 Task: Create a sub task System Test and UAT for the task  Upgrade and migrate company customer support to a cloud-based solution in the project AptitudeWorks , assign it to team member softage.2@softage.net and update the status of the sub task to  At Risk , set the priority of the sub task to Medium
Action: Mouse moved to (578, 275)
Screenshot: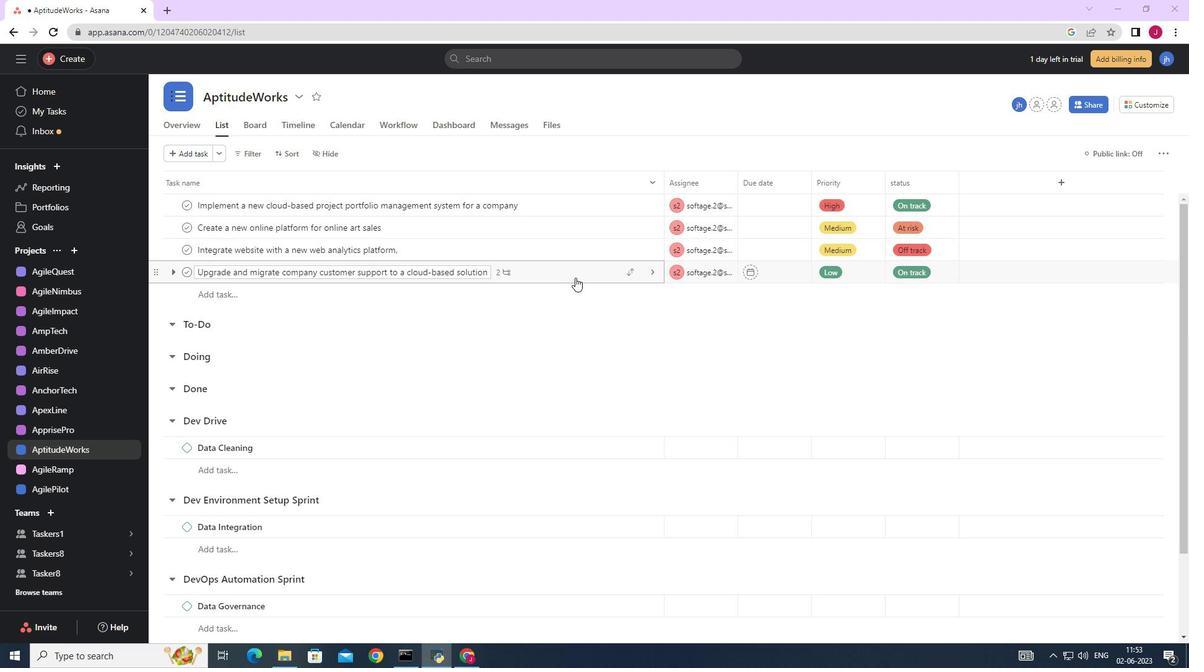
Action: Mouse pressed left at (578, 275)
Screenshot: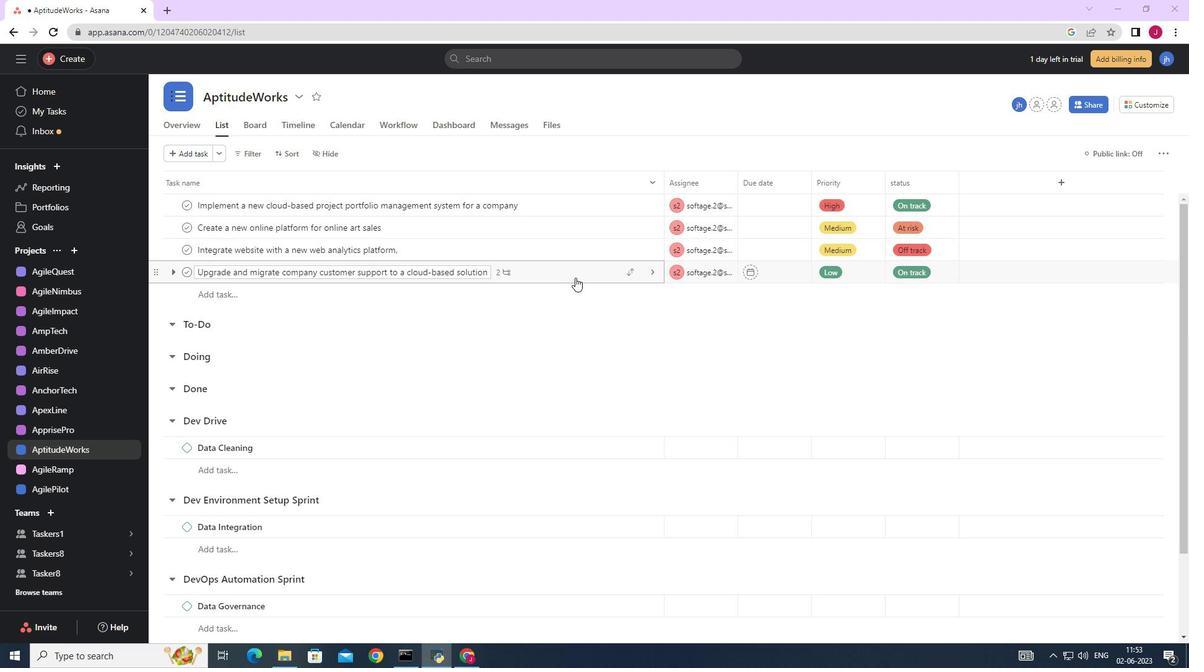 
Action: Mouse moved to (985, 374)
Screenshot: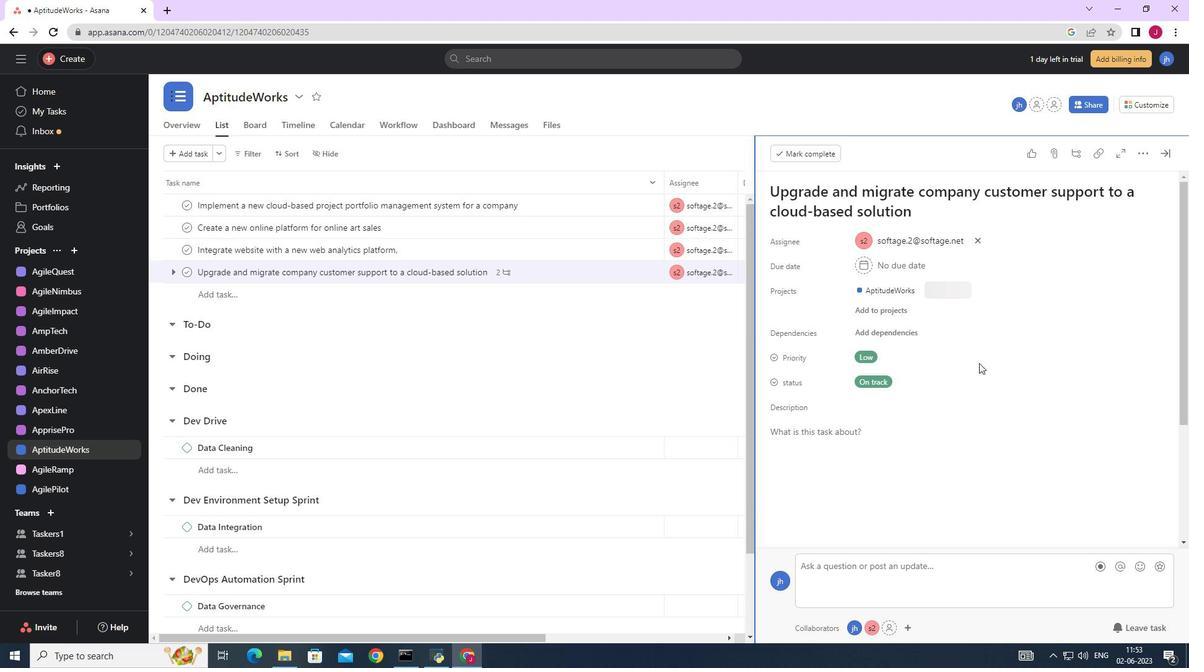 
Action: Mouse scrolled (985, 374) with delta (0, 0)
Screenshot: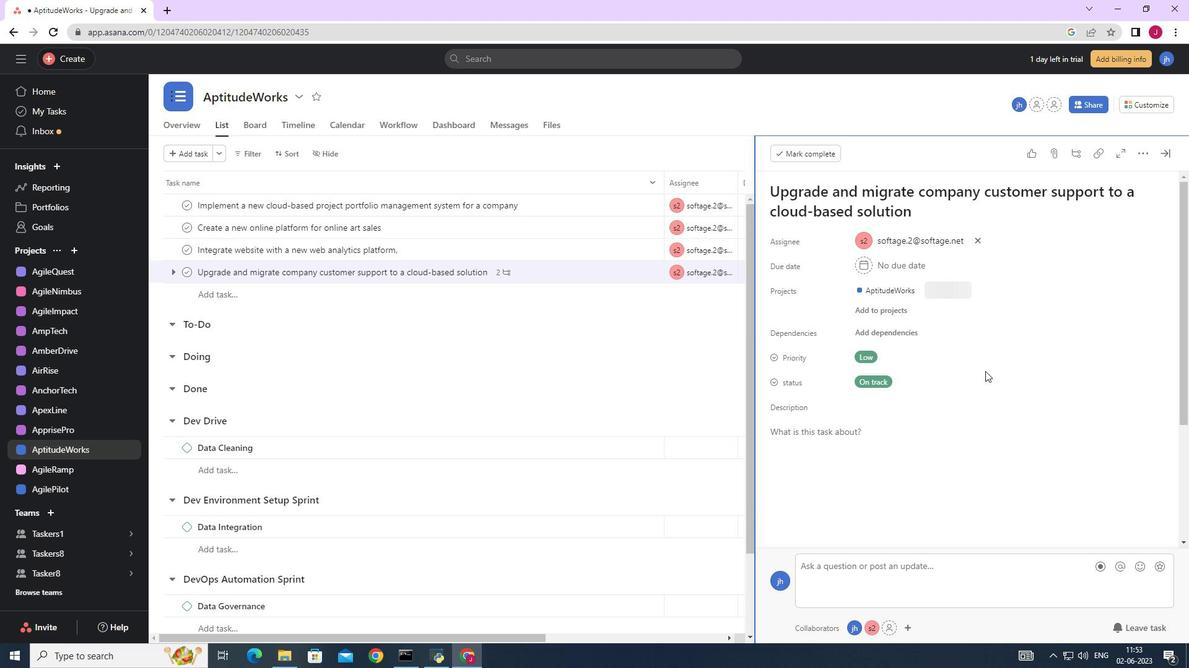 
Action: Mouse moved to (985, 375)
Screenshot: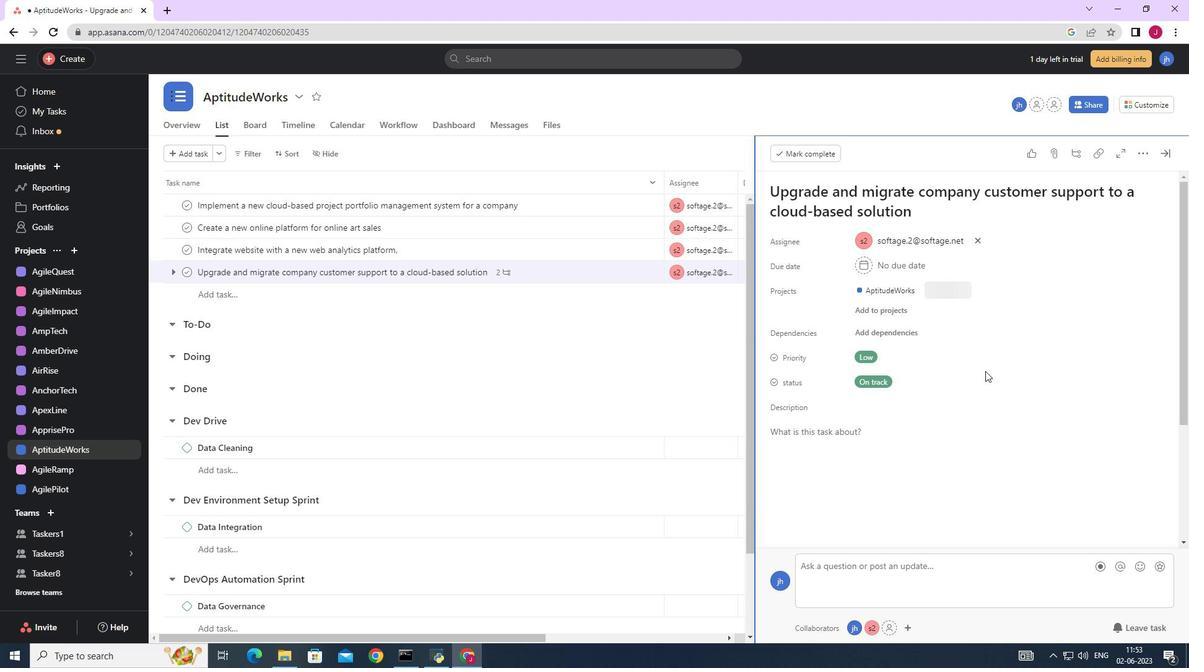 
Action: Mouse scrolled (985, 374) with delta (0, 0)
Screenshot: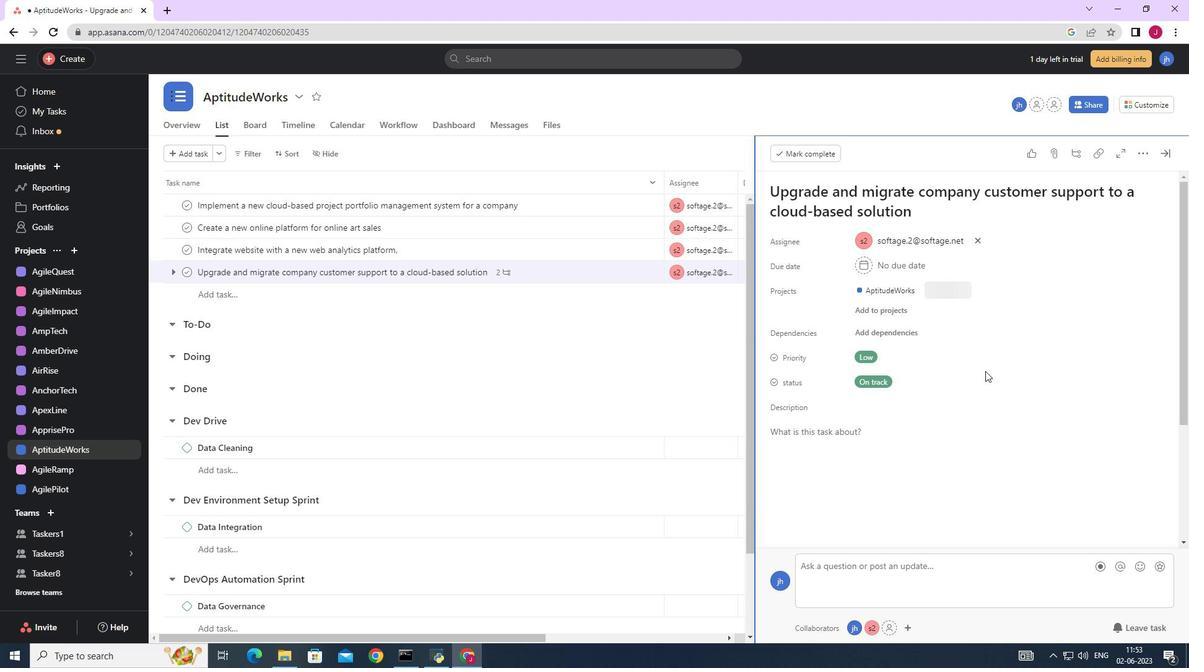 
Action: Mouse moved to (985, 375)
Screenshot: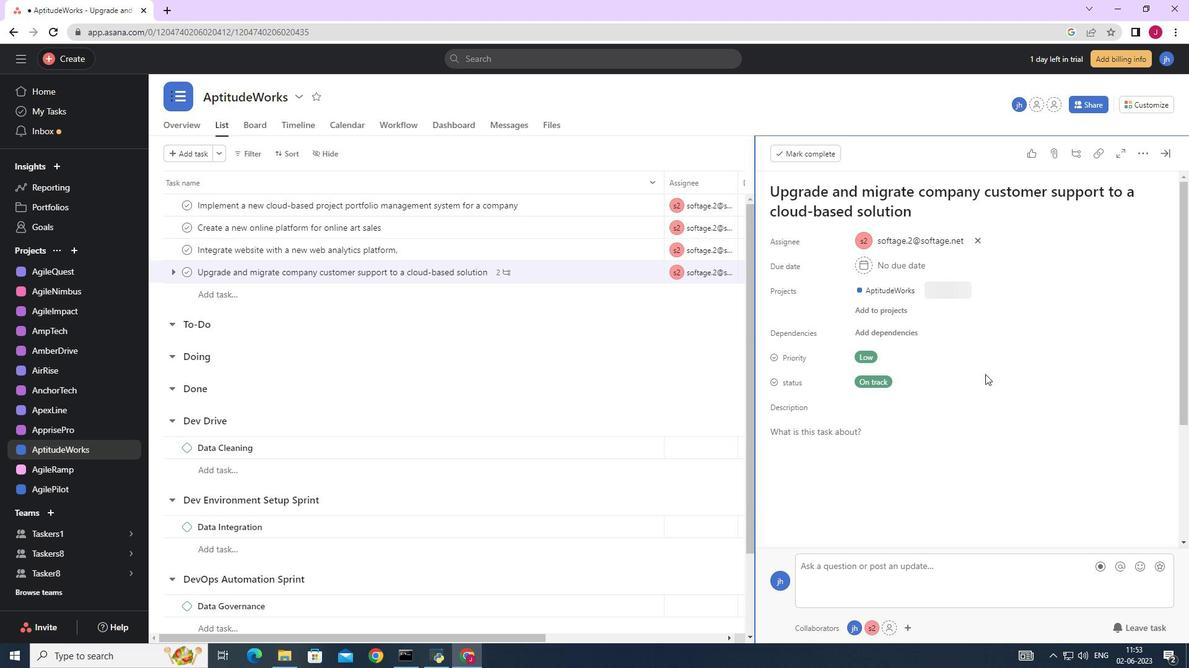
Action: Mouse scrolled (985, 375) with delta (0, 0)
Screenshot: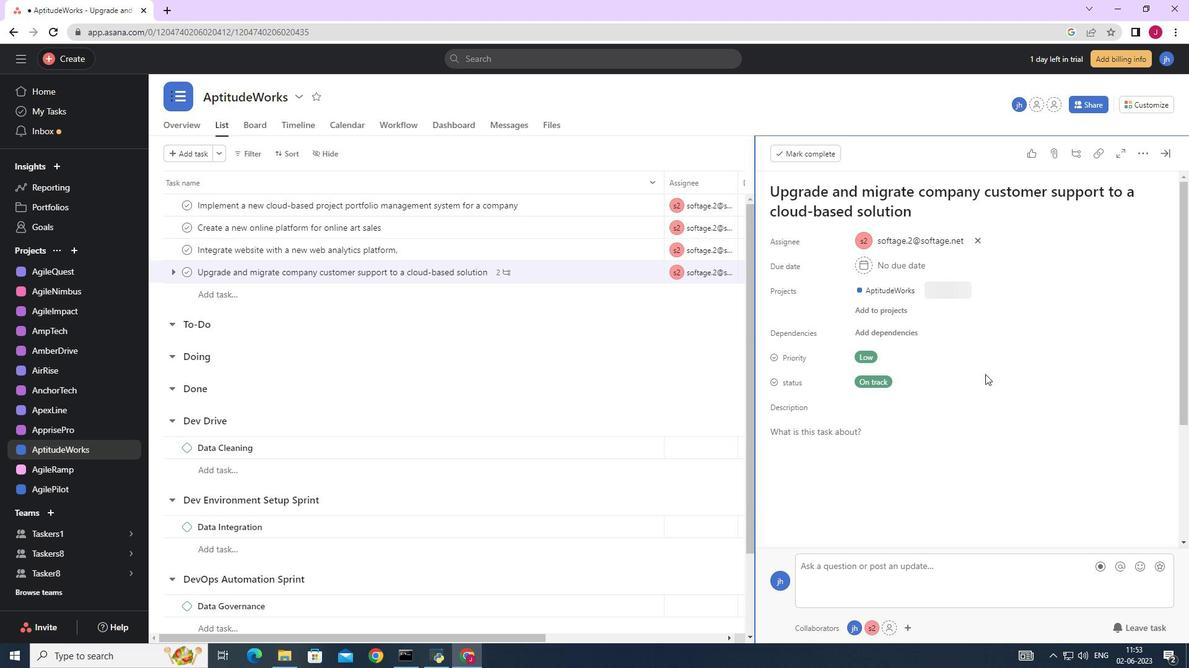 
Action: Mouse moved to (812, 452)
Screenshot: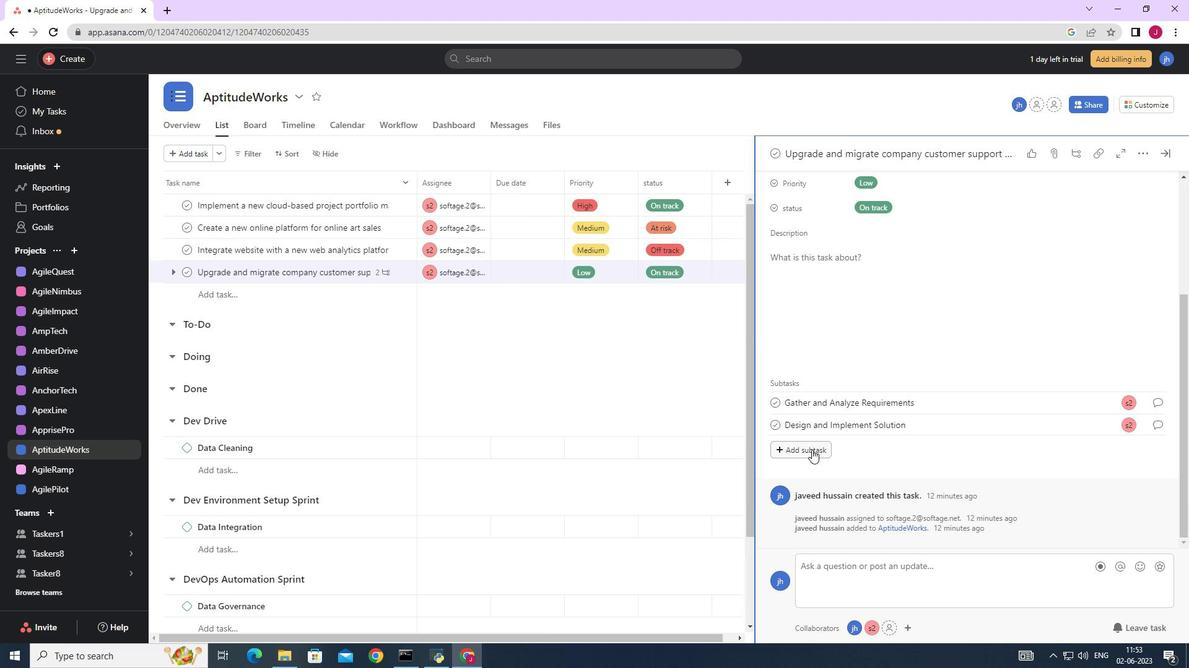 
Action: Mouse pressed left at (812, 452)
Screenshot: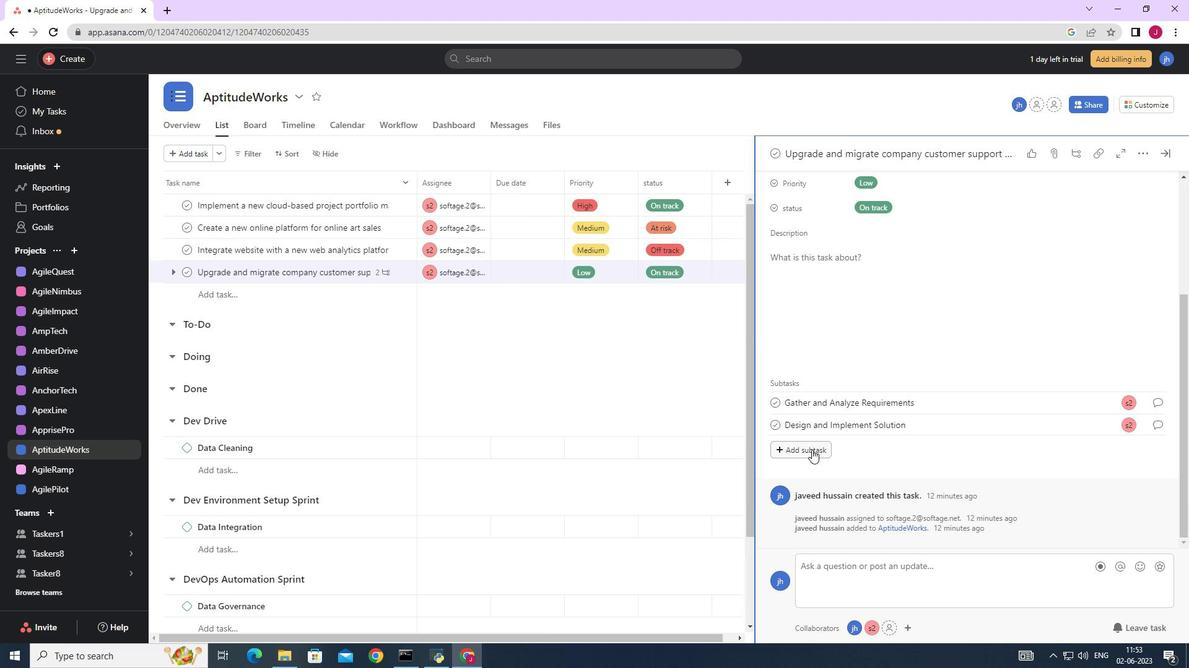
Action: Mouse moved to (817, 425)
Screenshot: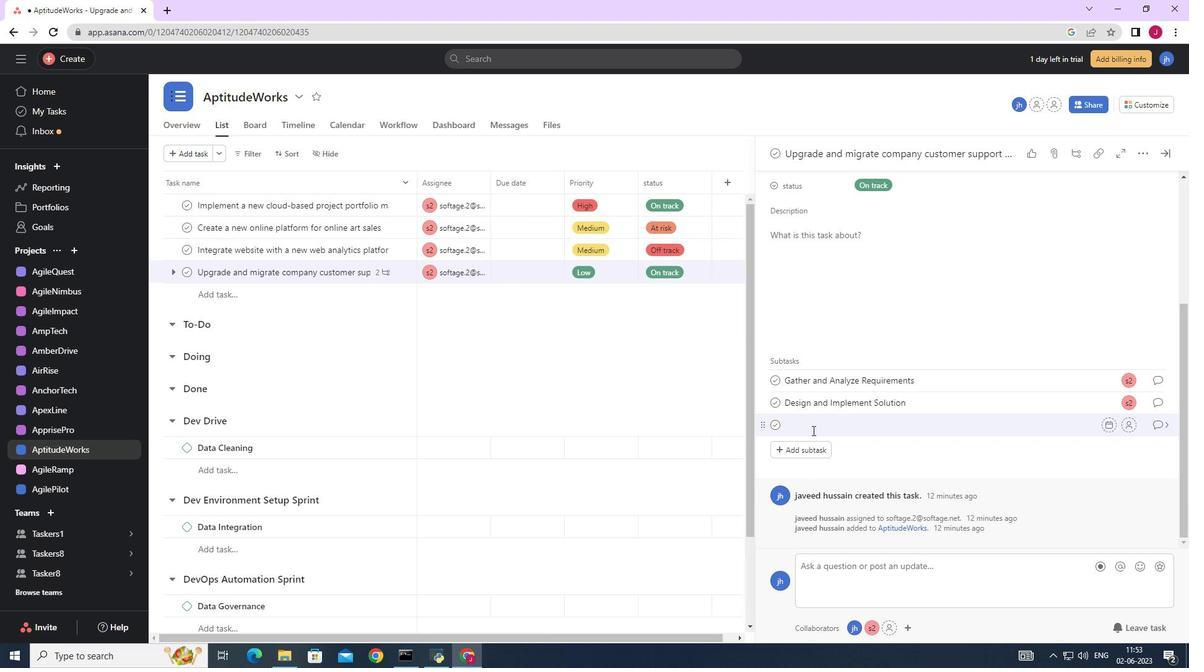 
Action: Key pressed <Key.caps_lock>S<Key.caps_lock>ystem<Key.space><Key.caps_lock>T<Key.caps_lock>est<Key.space>and<Key.space><Key.caps_lock>UAT
Screenshot: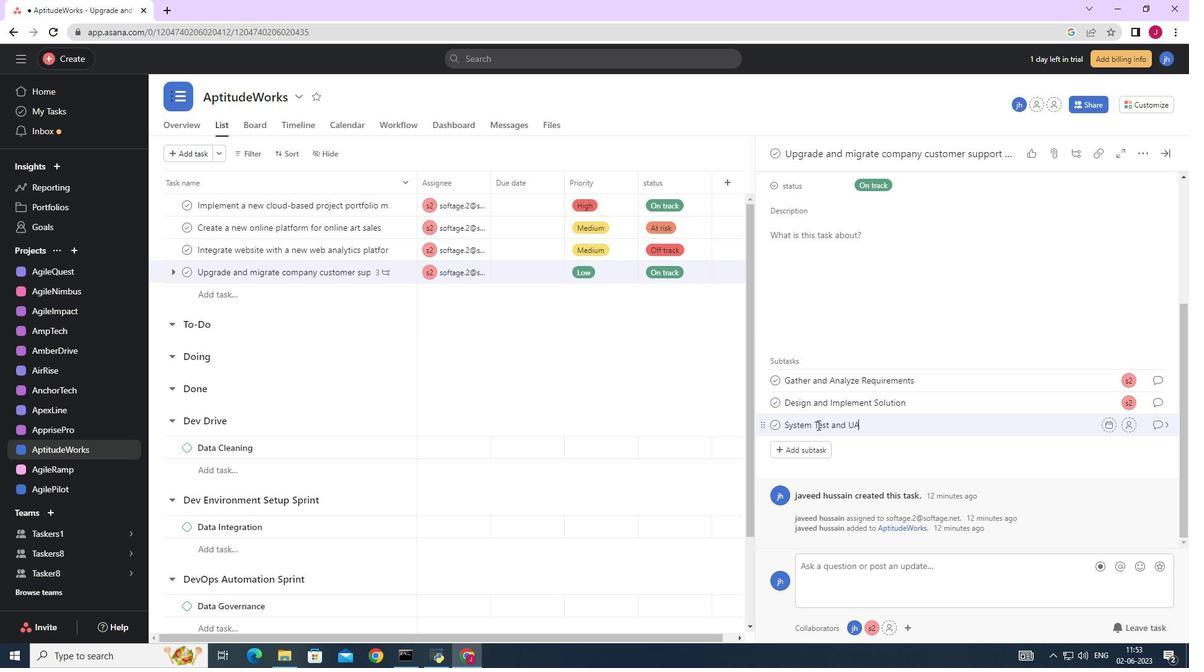 
Action: Mouse moved to (1131, 424)
Screenshot: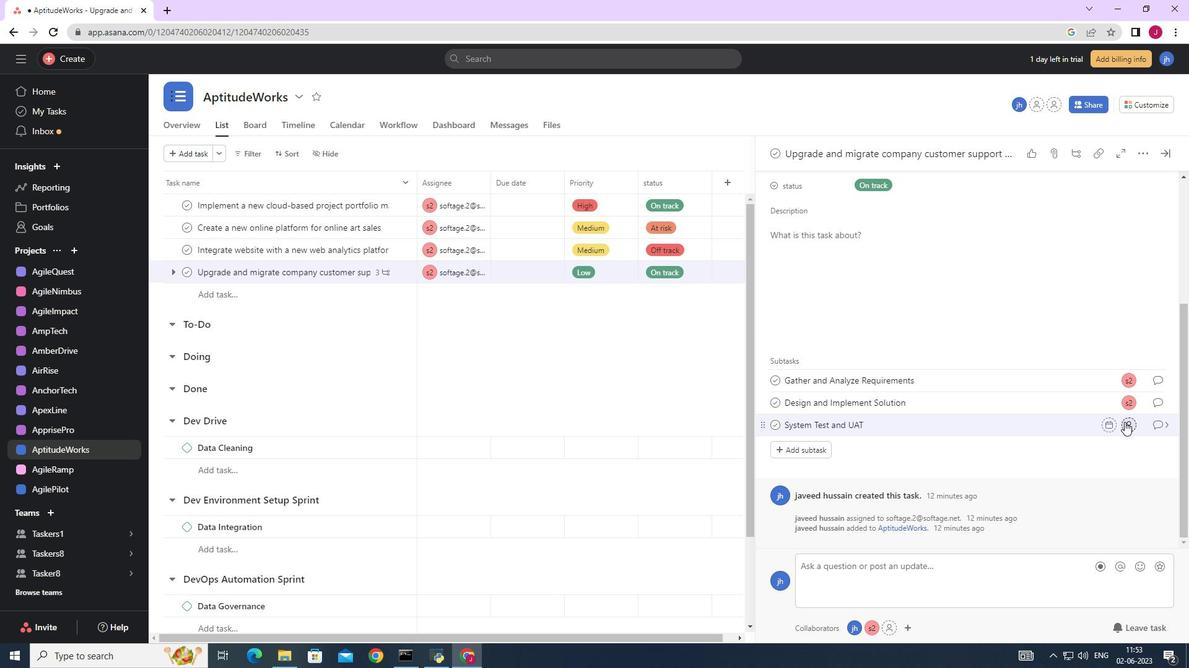 
Action: Mouse pressed left at (1131, 424)
Screenshot: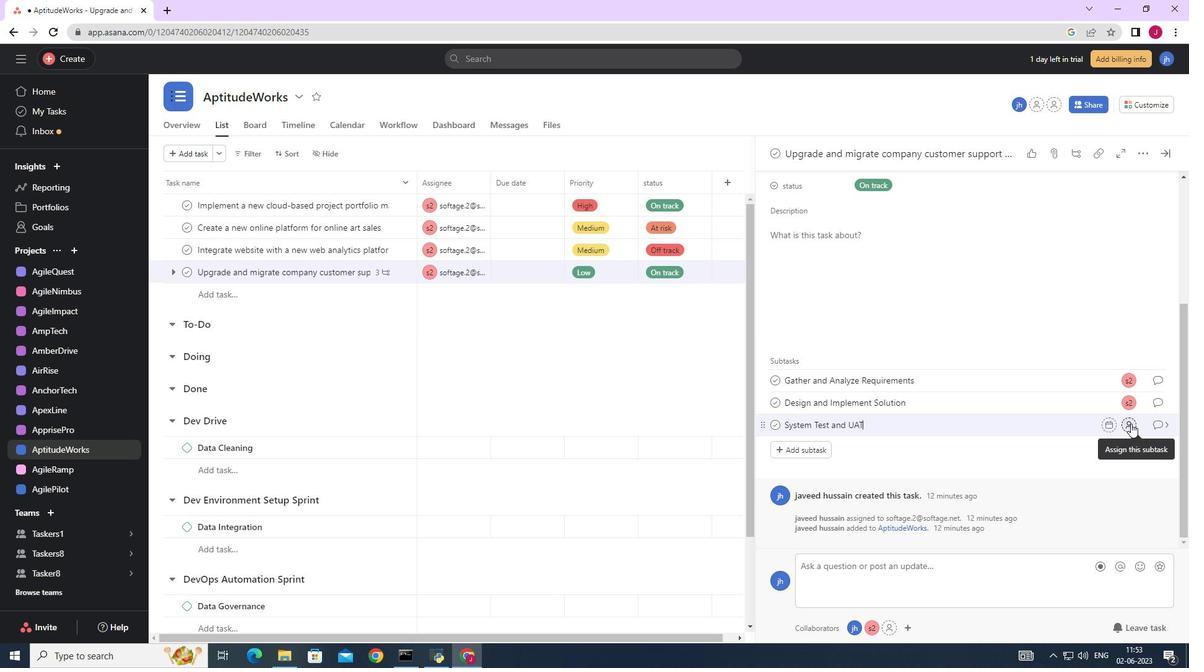 
Action: Mouse moved to (972, 474)
Screenshot: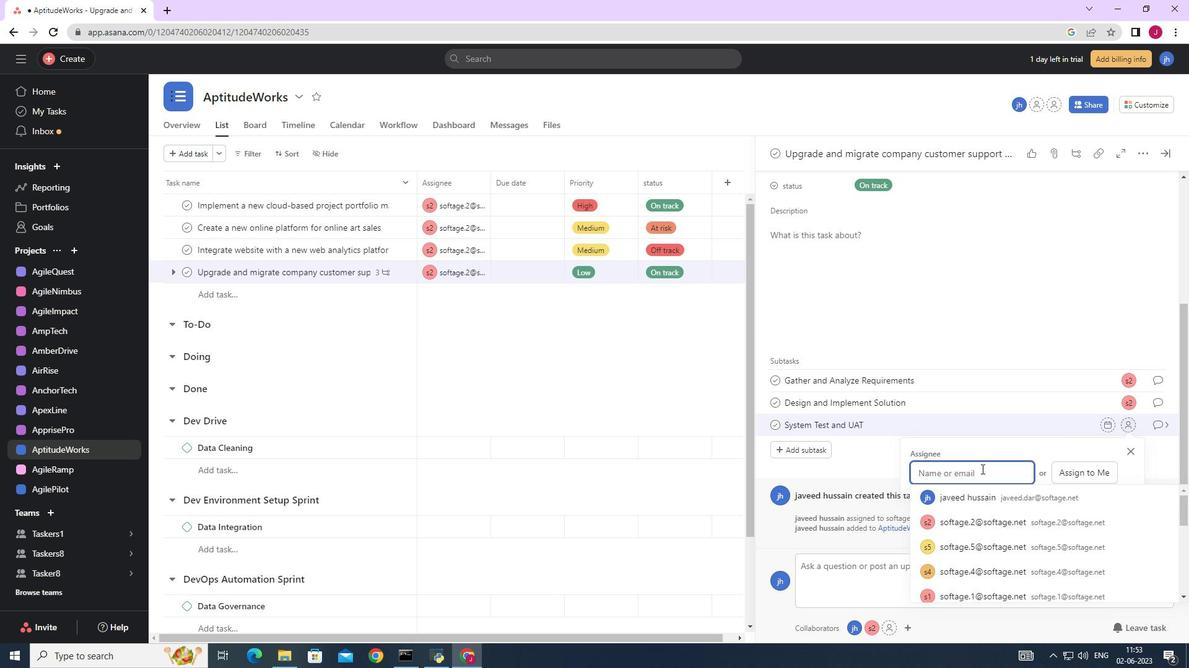 
Action: Key pressed SOFTAGE.2
Screenshot: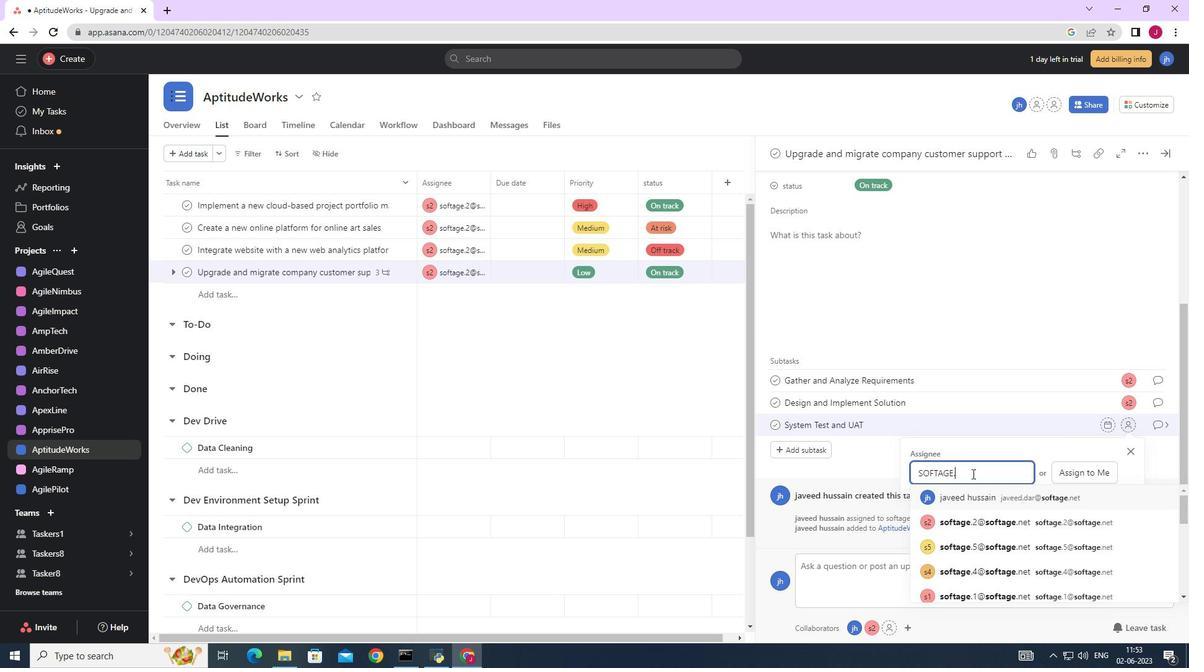 
Action: Mouse moved to (981, 498)
Screenshot: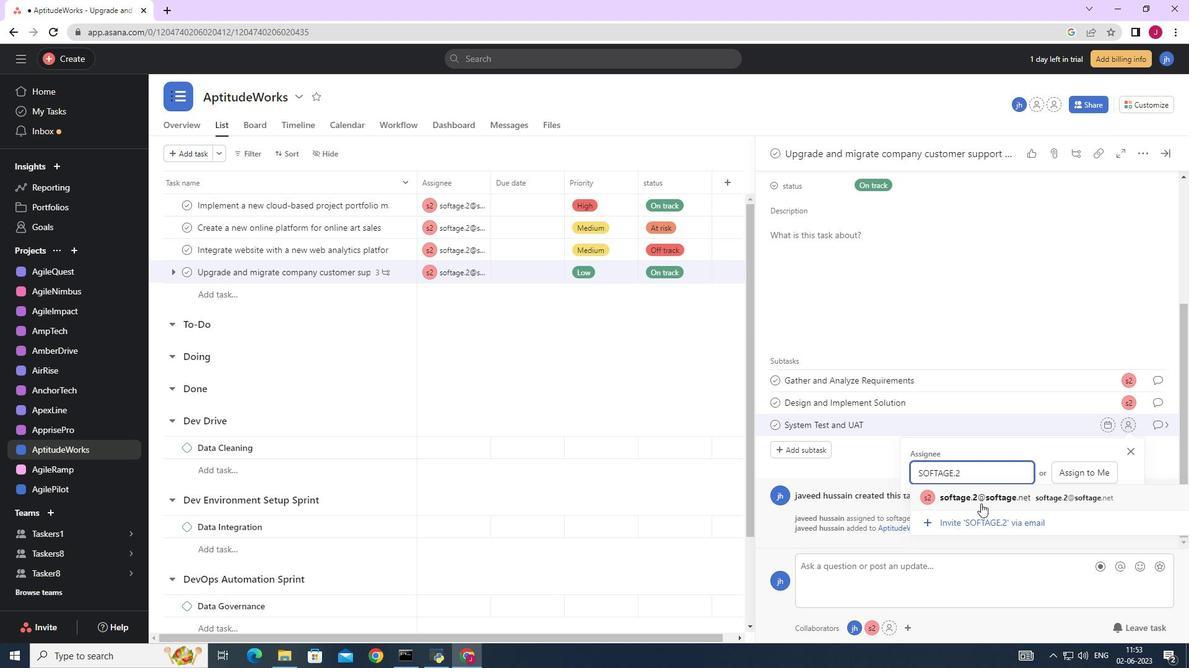 
Action: Mouse pressed left at (981, 498)
Screenshot: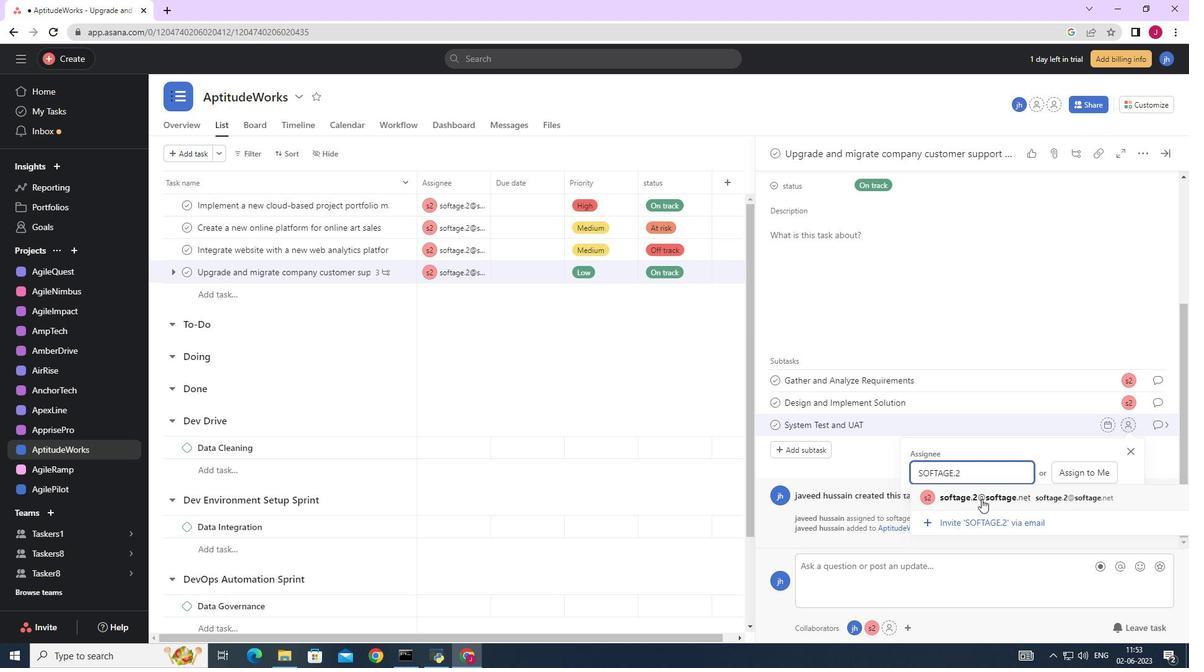 
Action: Mouse moved to (1152, 424)
Screenshot: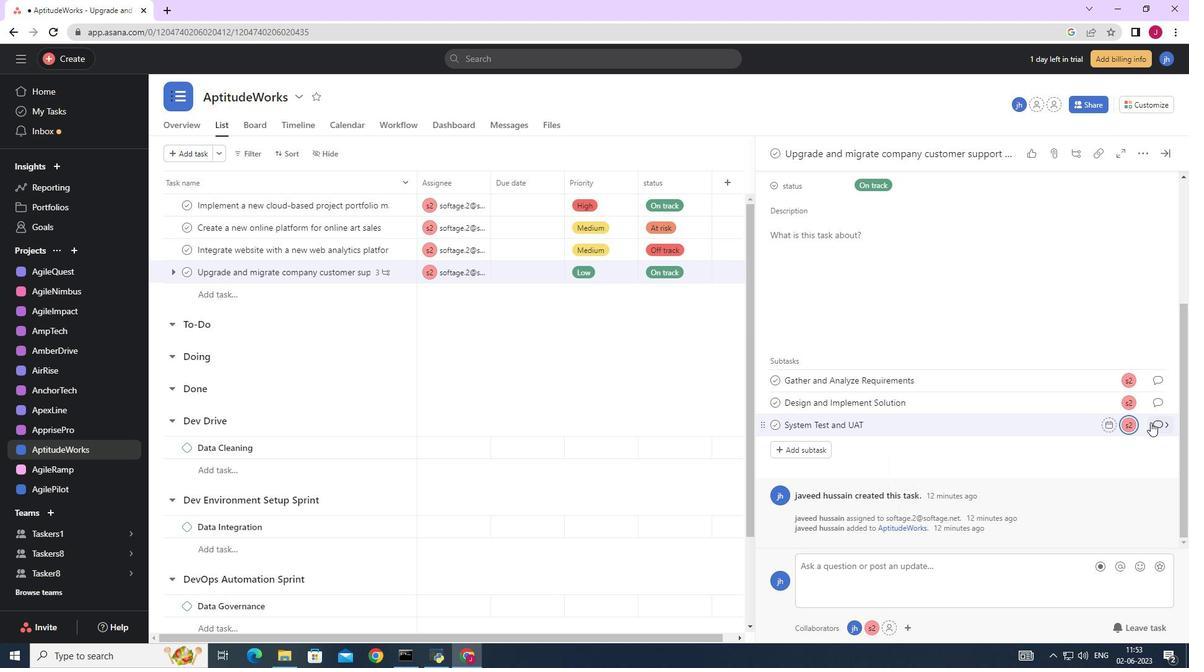 
Action: Mouse pressed left at (1152, 424)
Screenshot: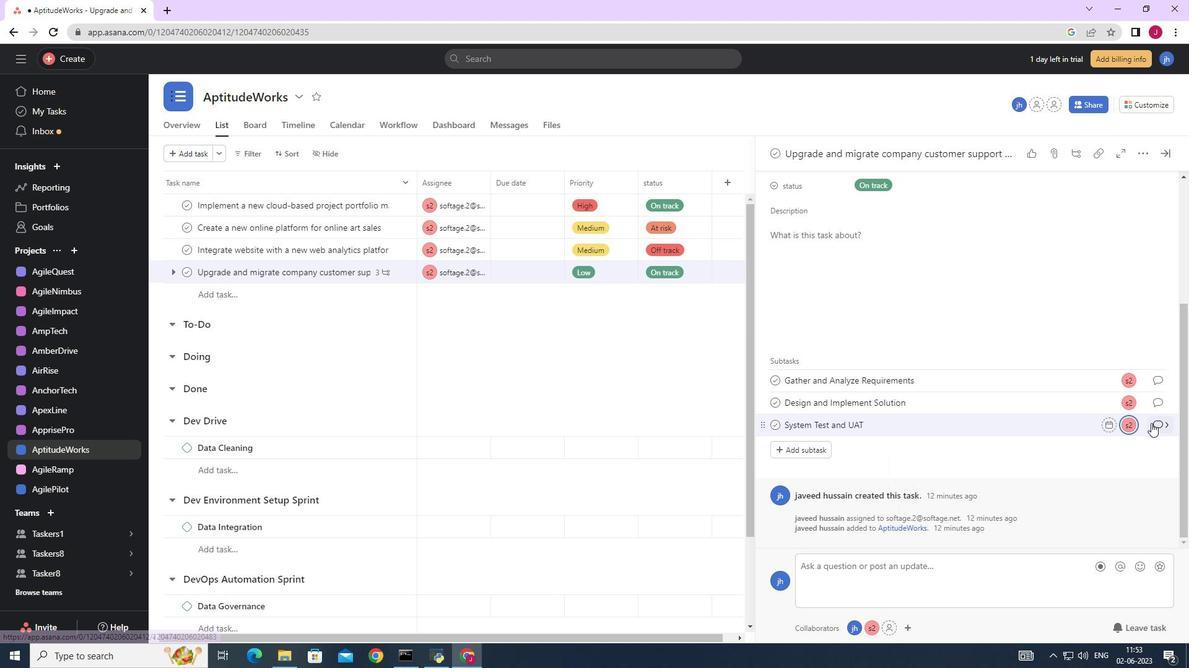 
Action: Mouse moved to (808, 331)
Screenshot: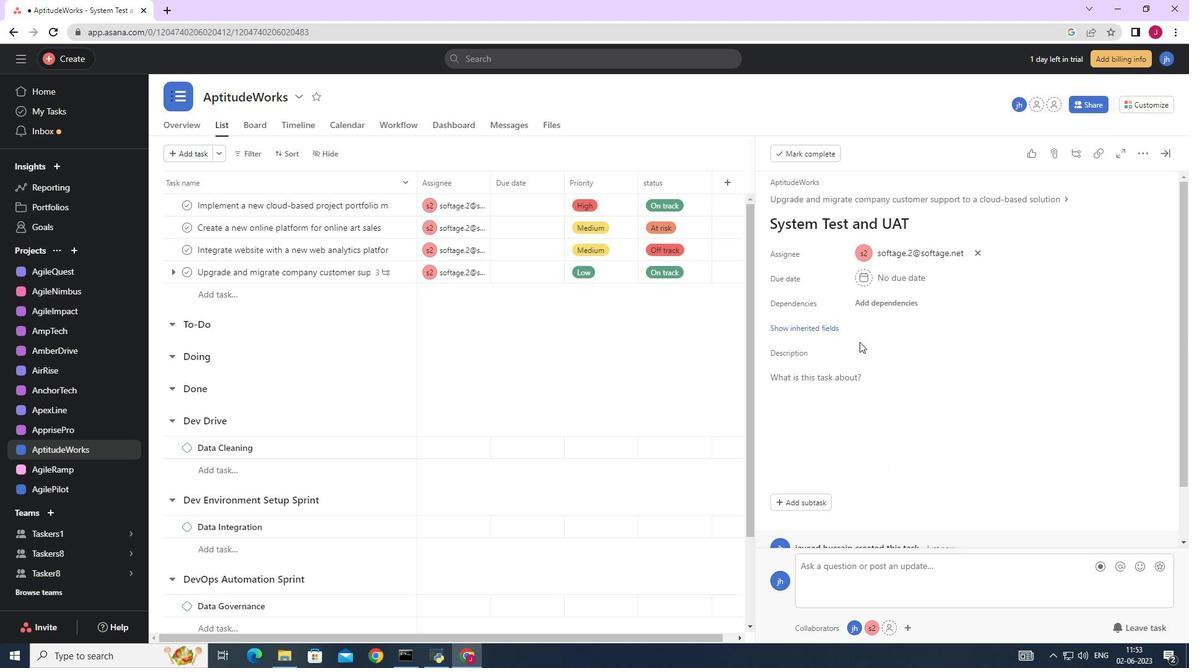 
Action: Mouse pressed left at (808, 331)
Screenshot: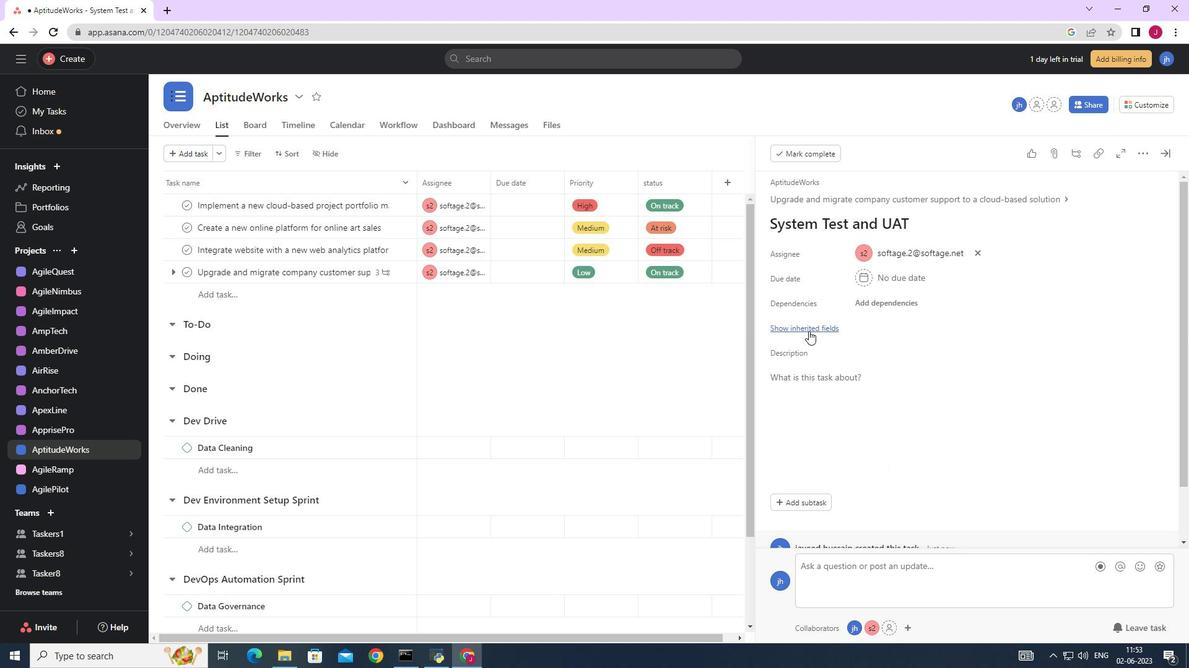 
Action: Mouse moved to (853, 349)
Screenshot: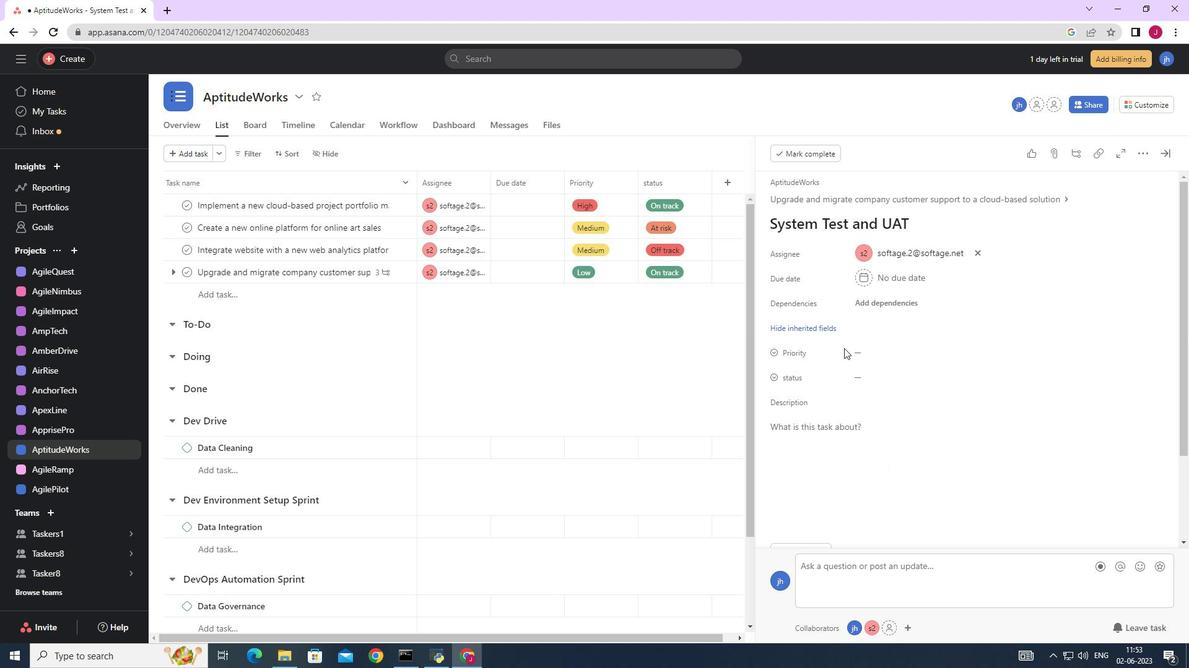 
Action: Mouse pressed left at (853, 349)
Screenshot: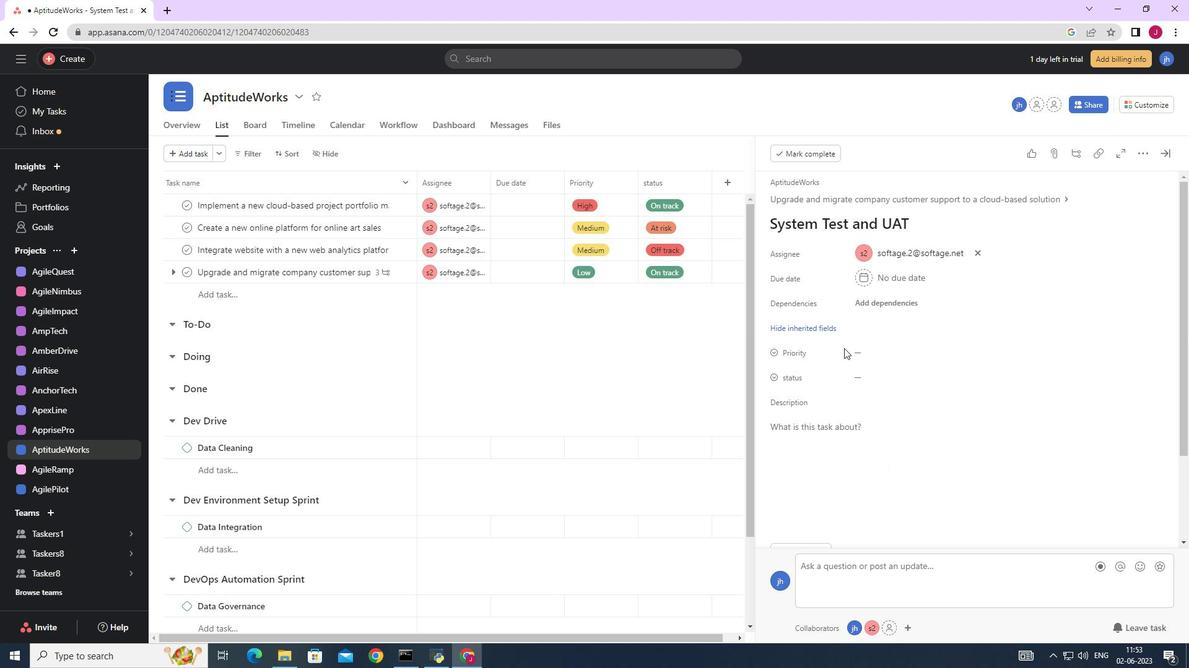 
Action: Mouse moved to (901, 416)
Screenshot: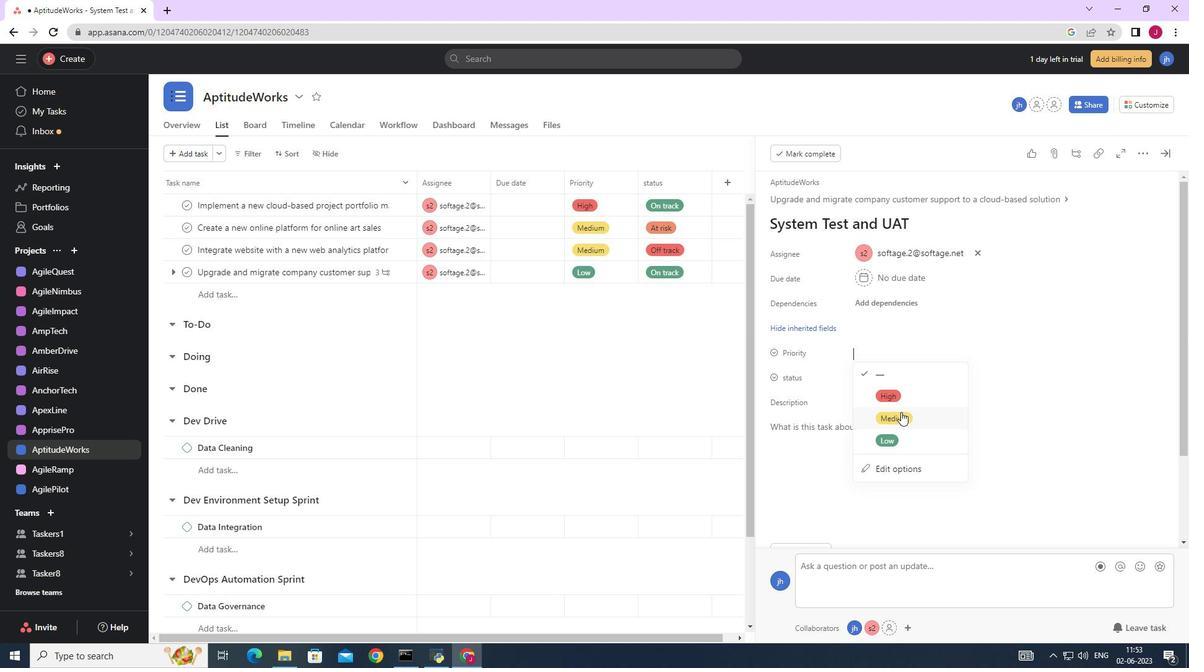 
Action: Mouse pressed left at (901, 416)
Screenshot: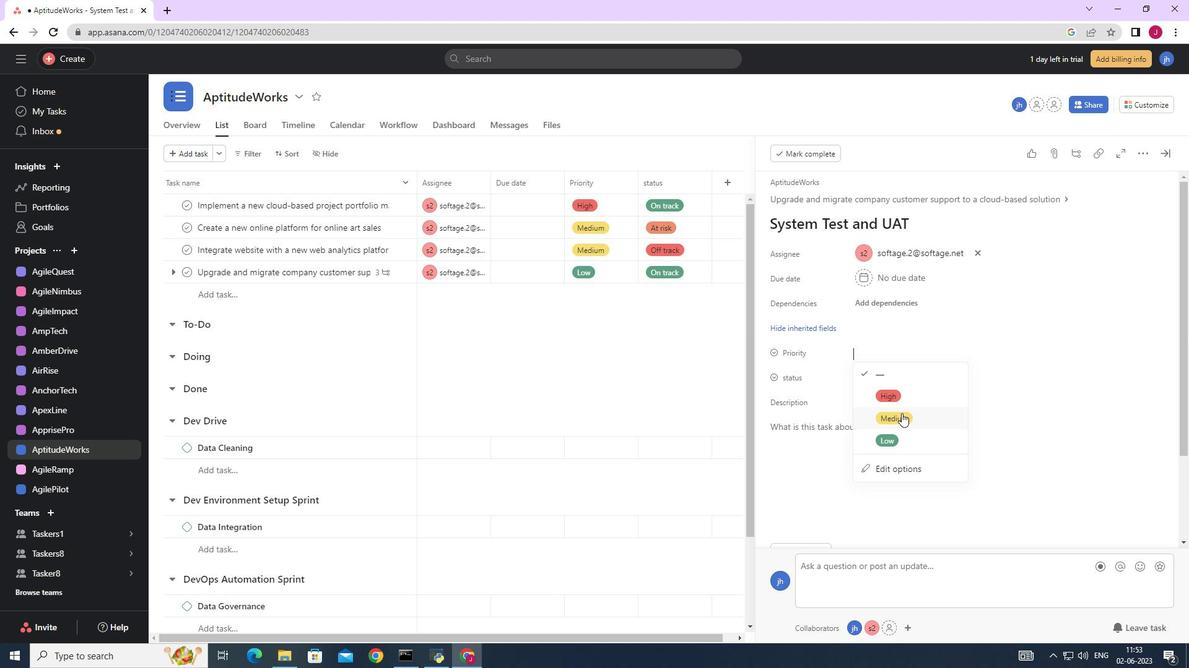 
Action: Mouse moved to (878, 382)
Screenshot: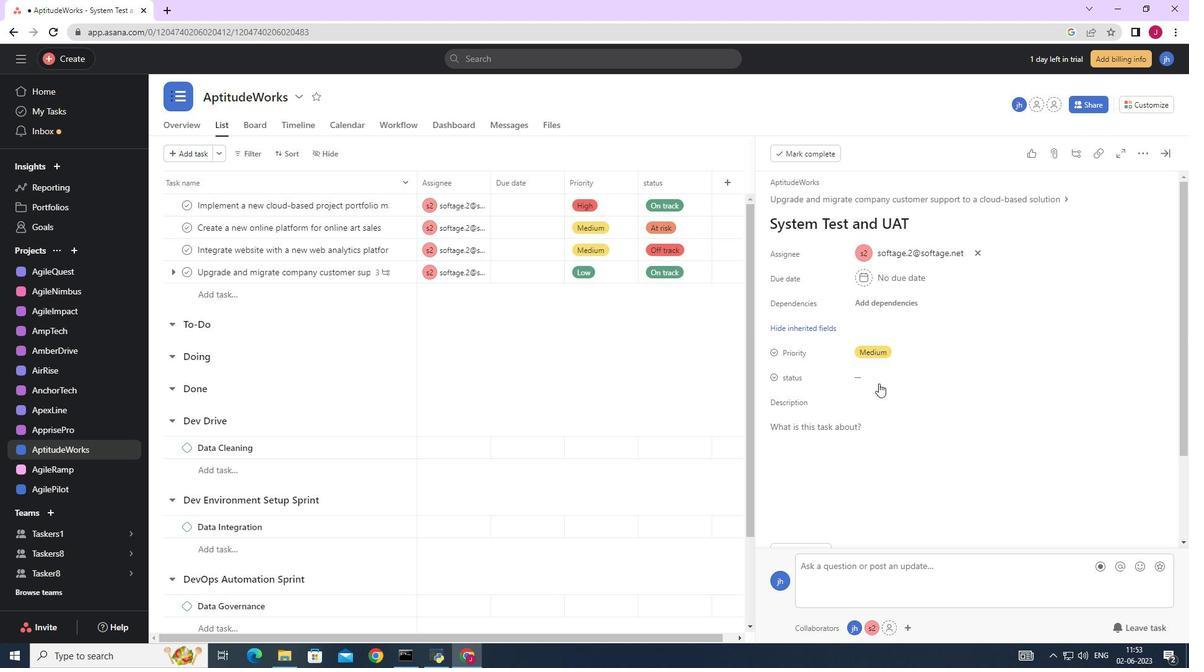 
Action: Mouse pressed left at (878, 382)
Screenshot: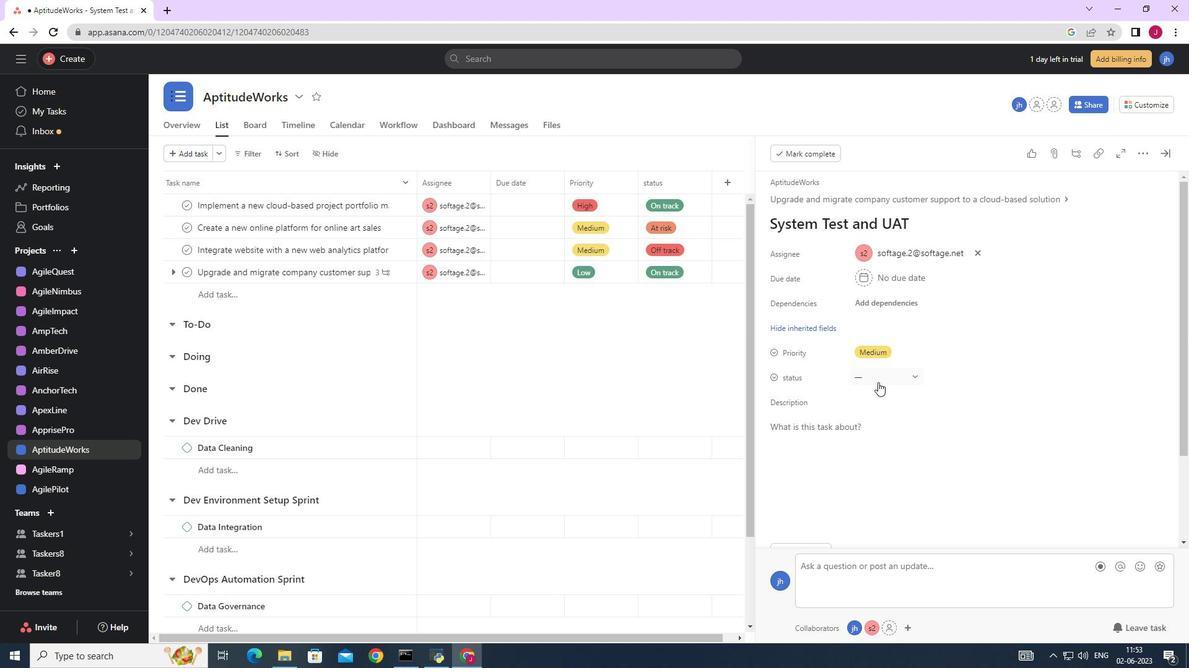 
Action: Mouse moved to (892, 467)
Screenshot: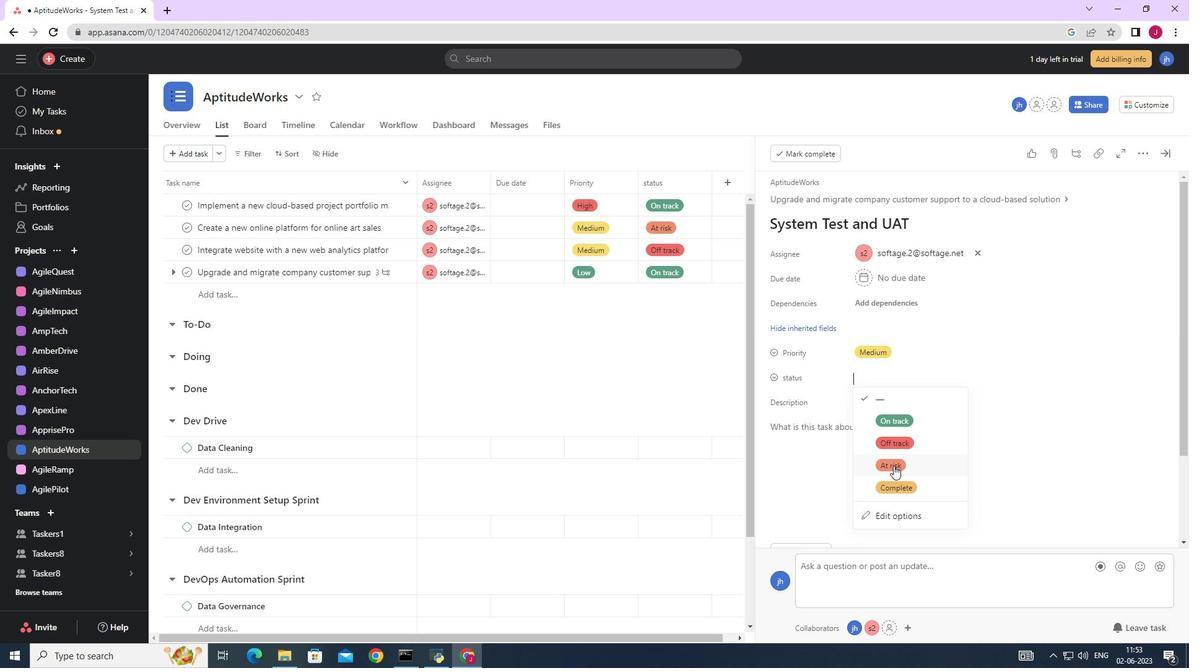 
Action: Mouse pressed left at (892, 467)
Screenshot: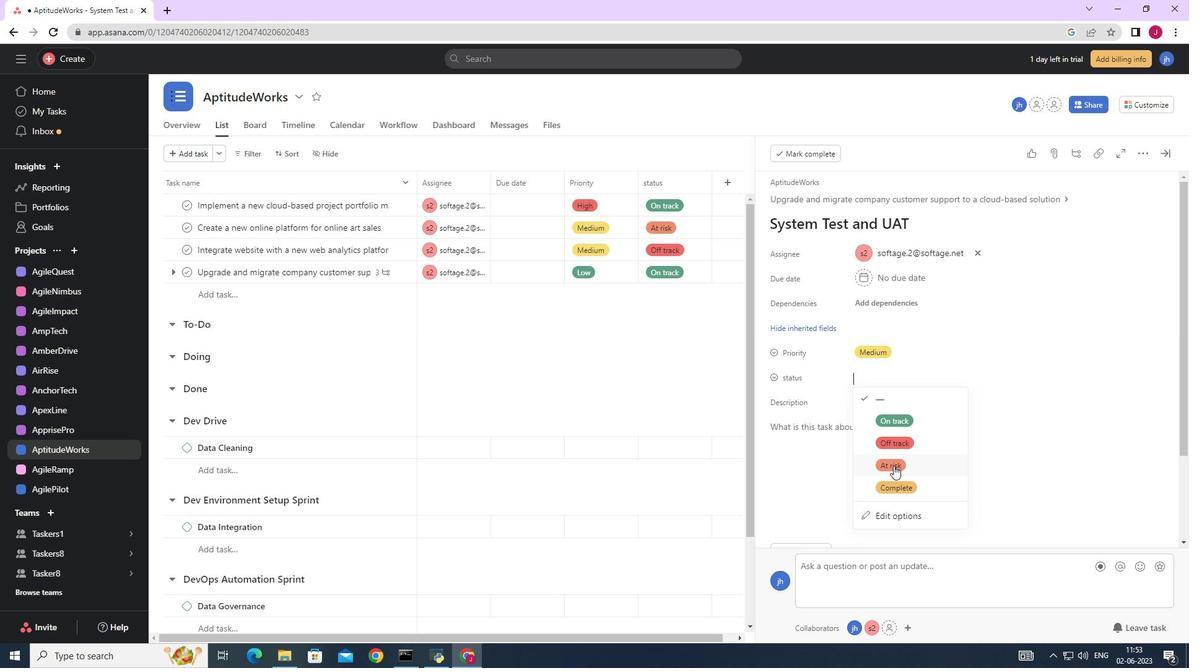 
Action: Mouse moved to (1172, 159)
Screenshot: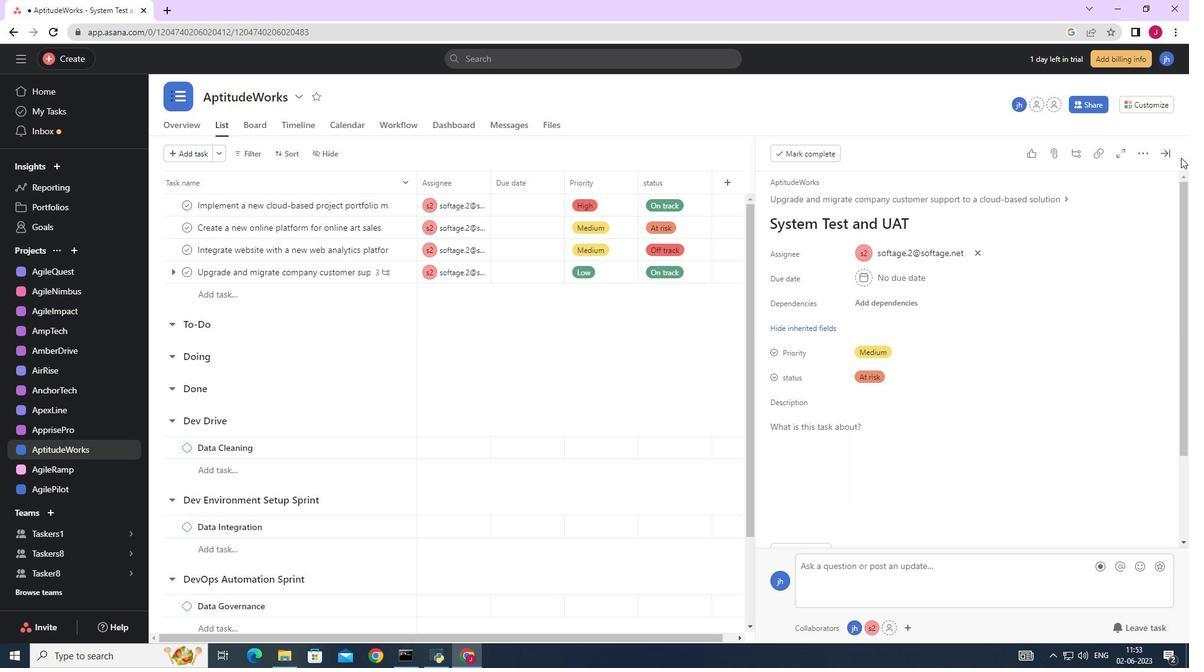 
Action: Mouse pressed left at (1172, 159)
Screenshot: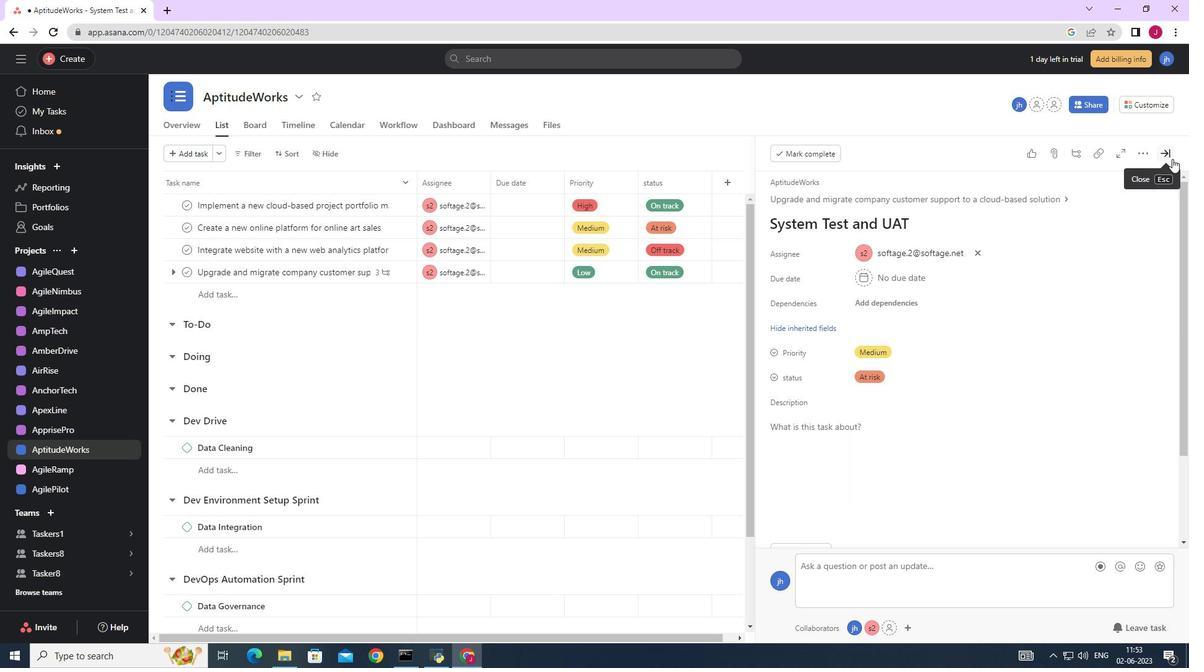 
